 Task: Select job type Internship.
Action: Mouse moved to (569, 131)
Screenshot: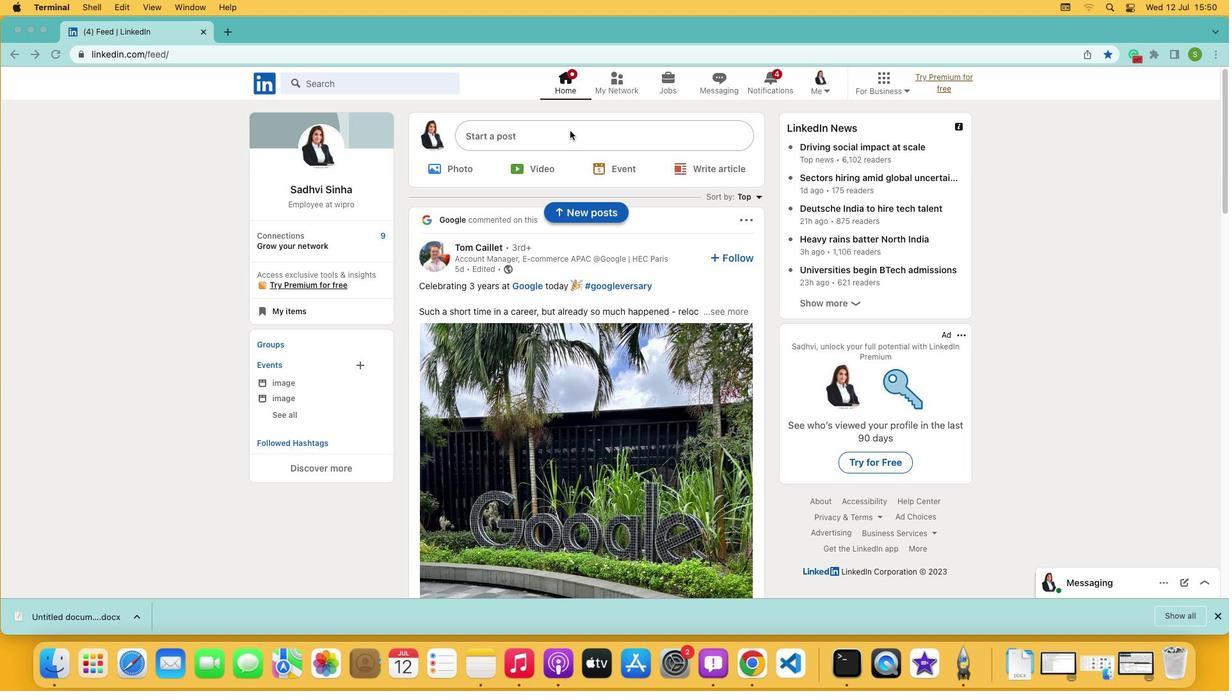 
Action: Mouse pressed left at (569, 131)
Screenshot: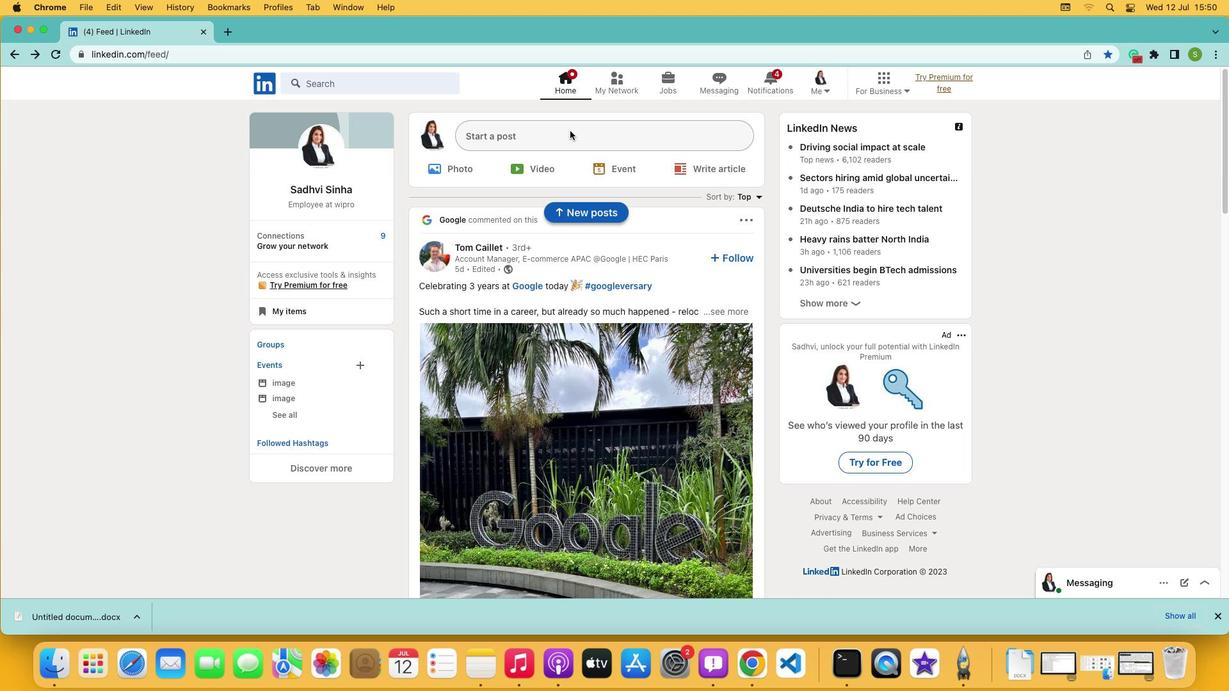 
Action: Mouse pressed left at (569, 131)
Screenshot: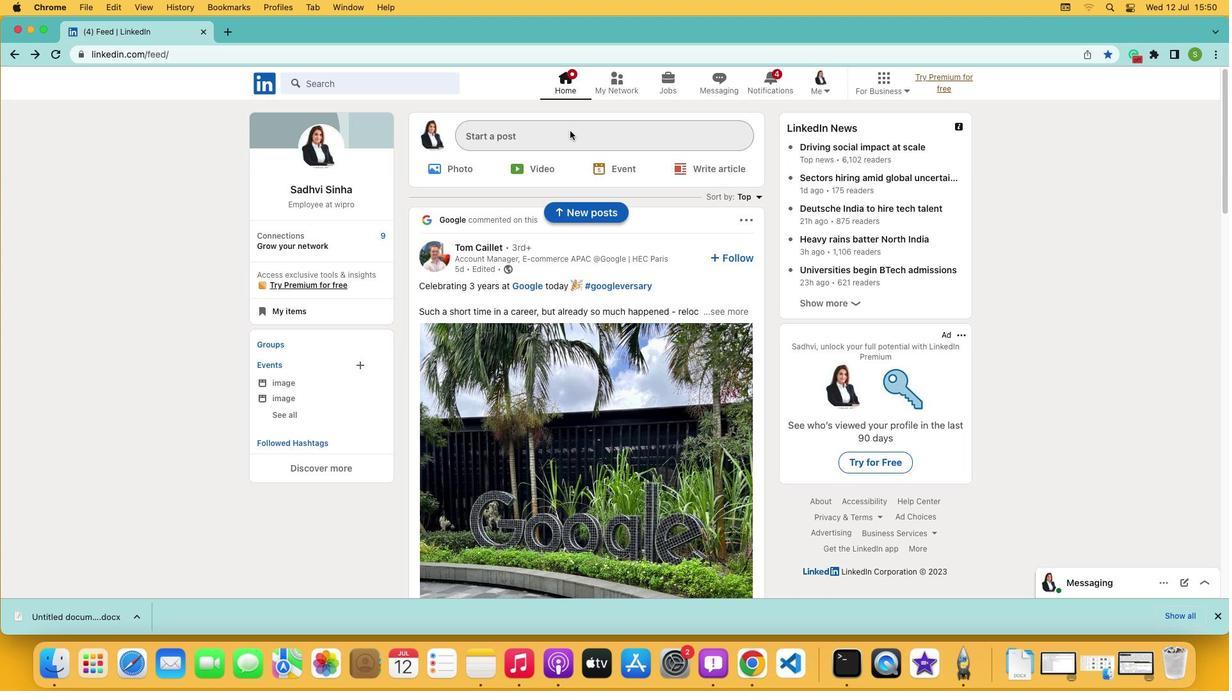
Action: Mouse moved to (539, 383)
Screenshot: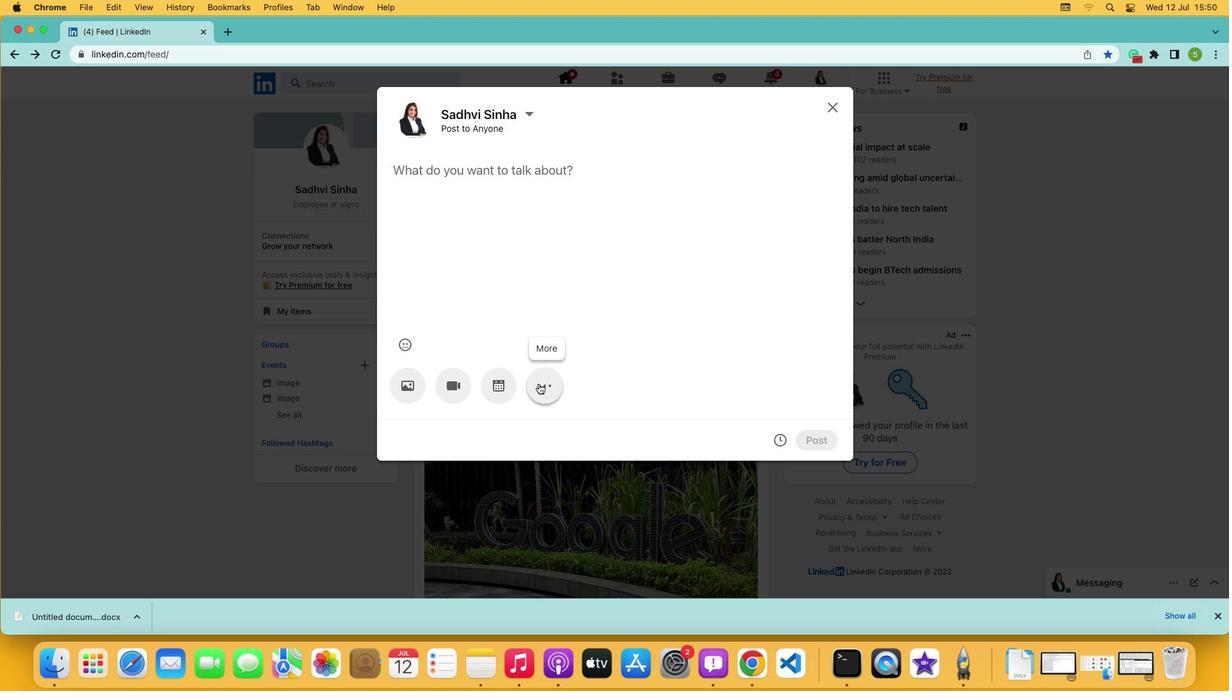 
Action: Mouse pressed left at (539, 383)
Screenshot: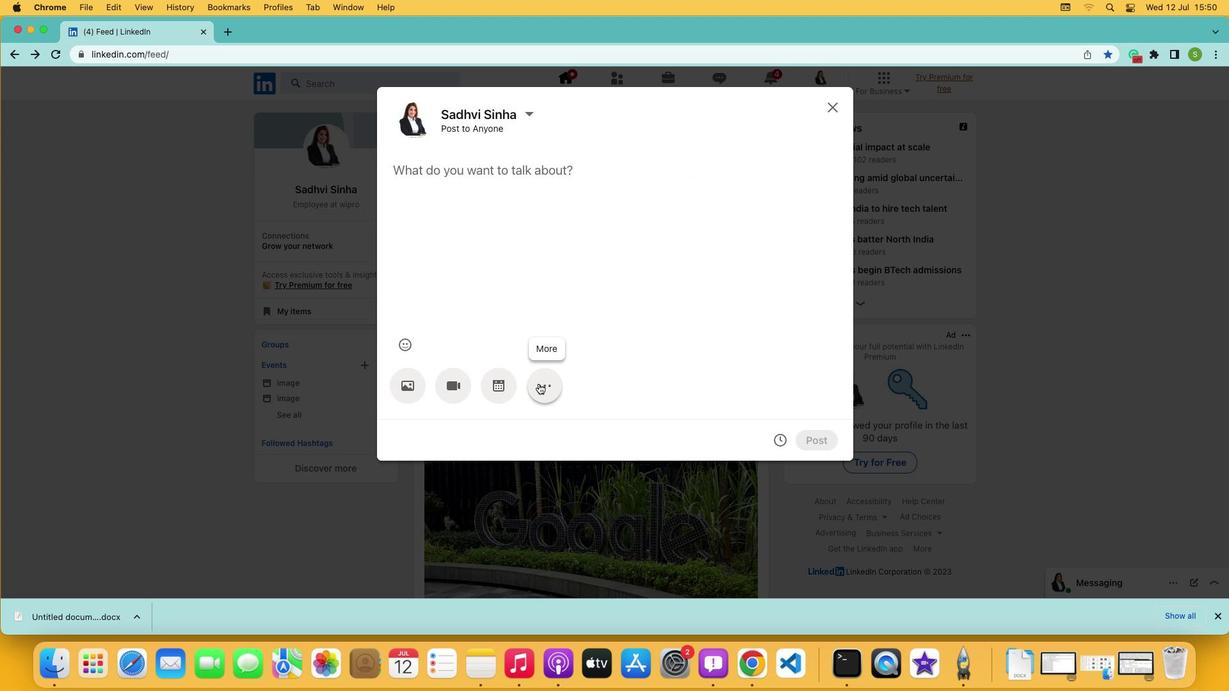 
Action: Mouse moved to (585, 386)
Screenshot: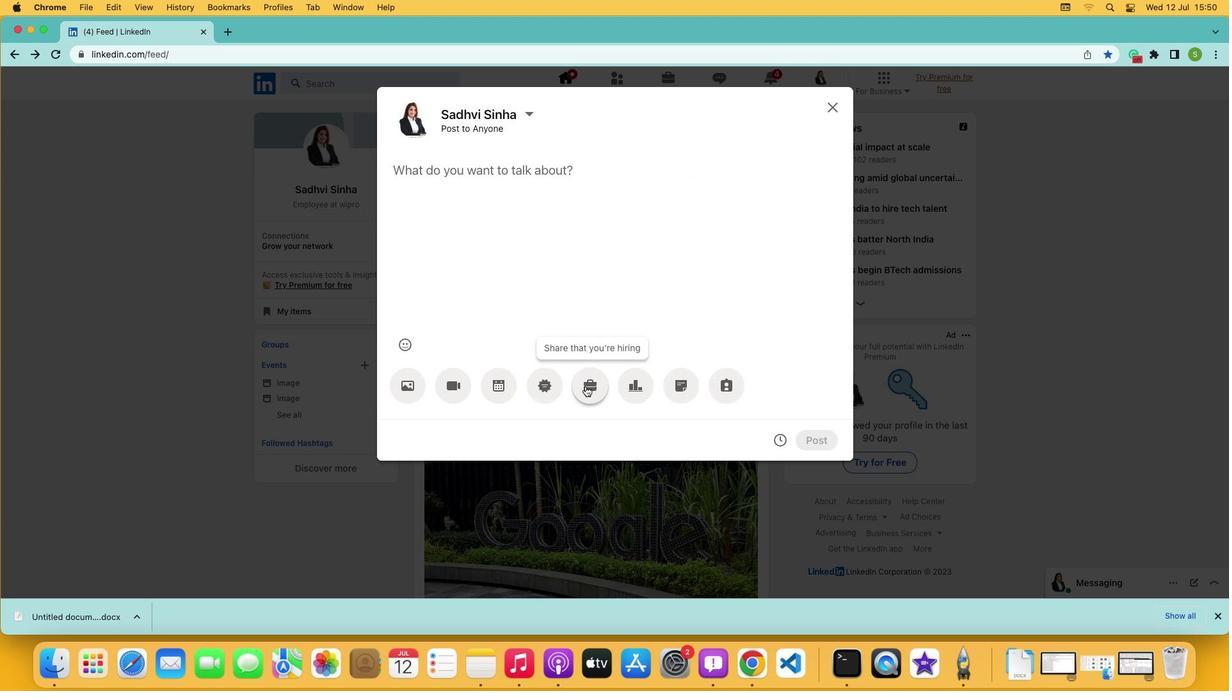 
Action: Mouse pressed left at (585, 386)
Screenshot: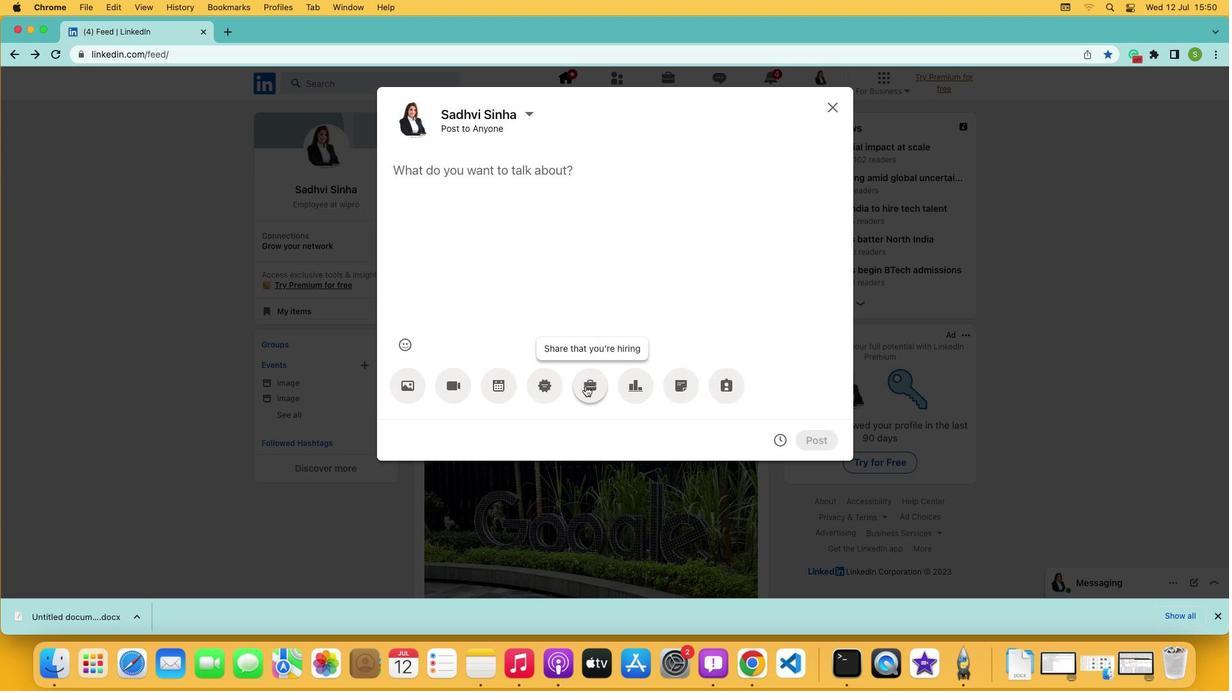 
Action: Mouse moved to (581, 340)
Screenshot: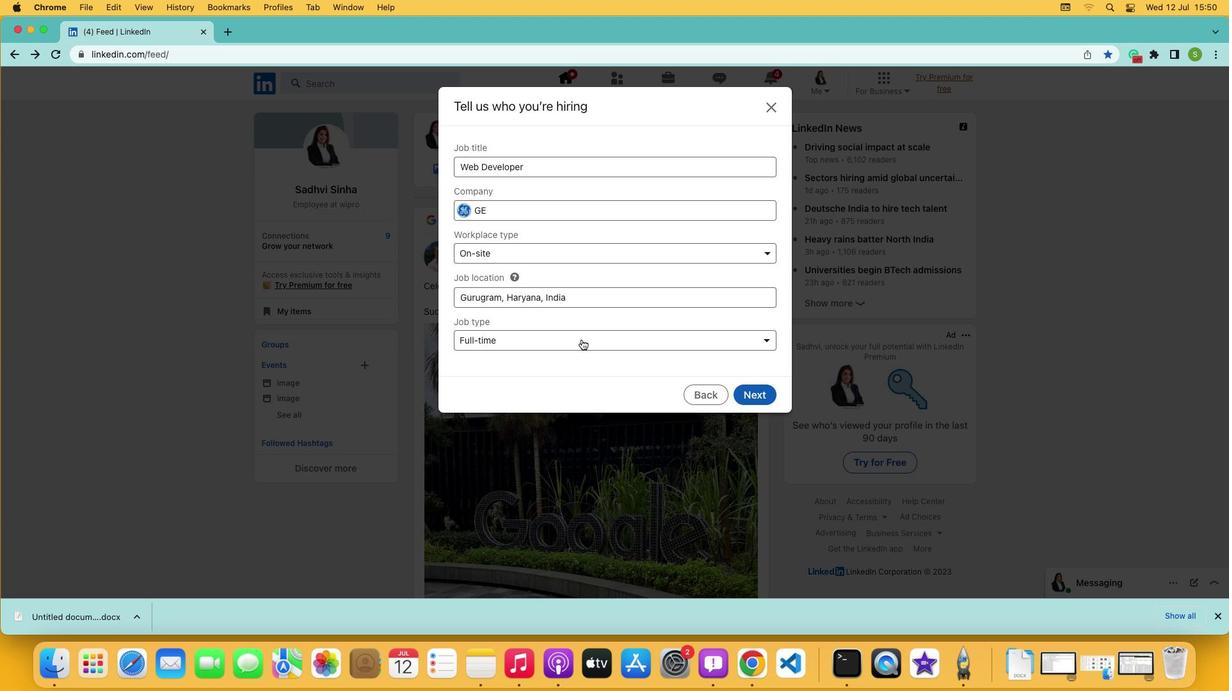 
Action: Mouse pressed left at (581, 340)
Screenshot: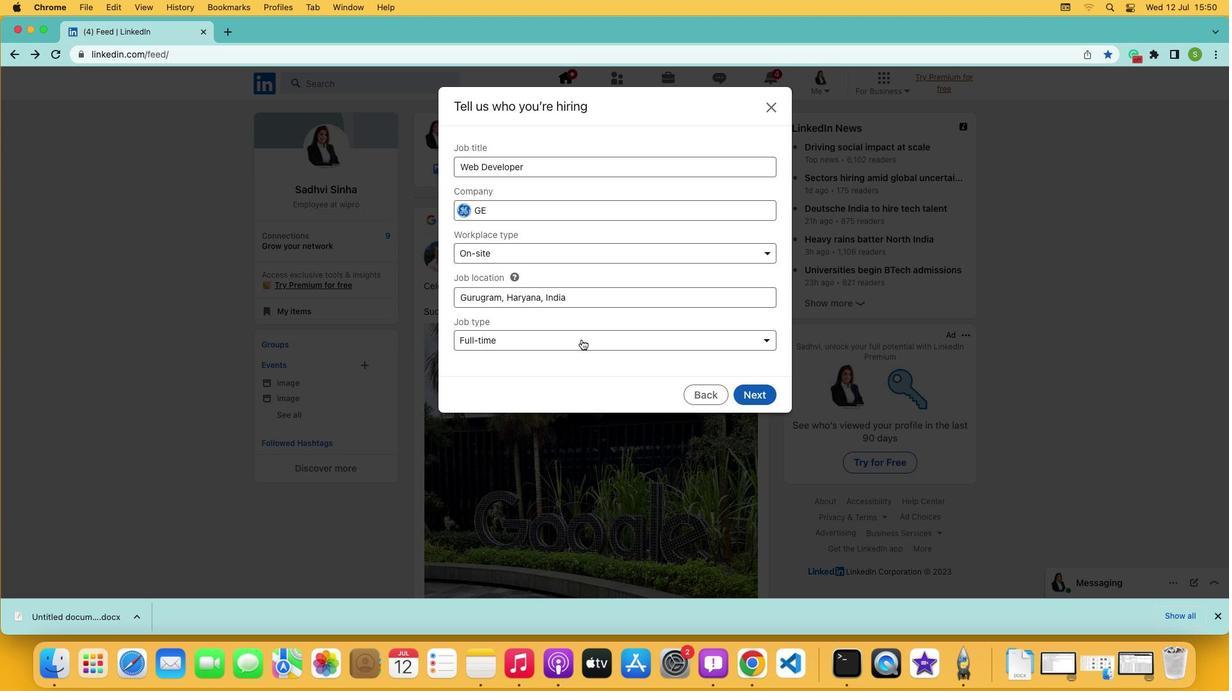 
Action: Mouse moved to (524, 456)
Screenshot: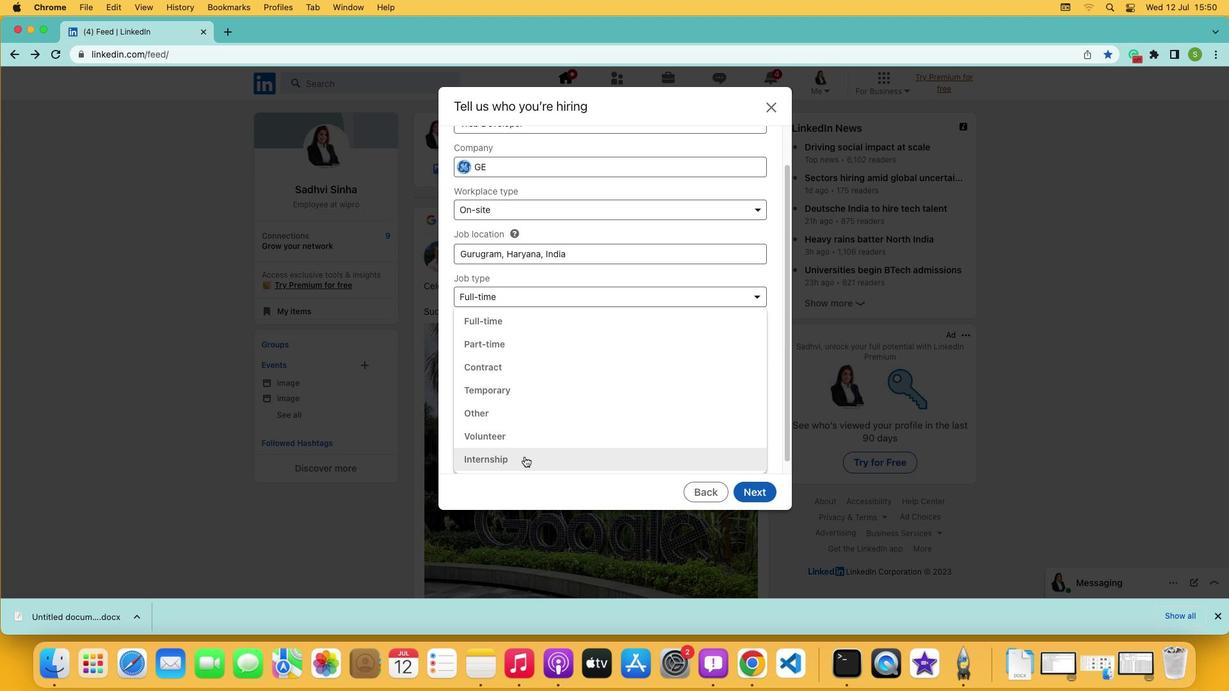 
Action: Mouse pressed left at (524, 456)
Screenshot: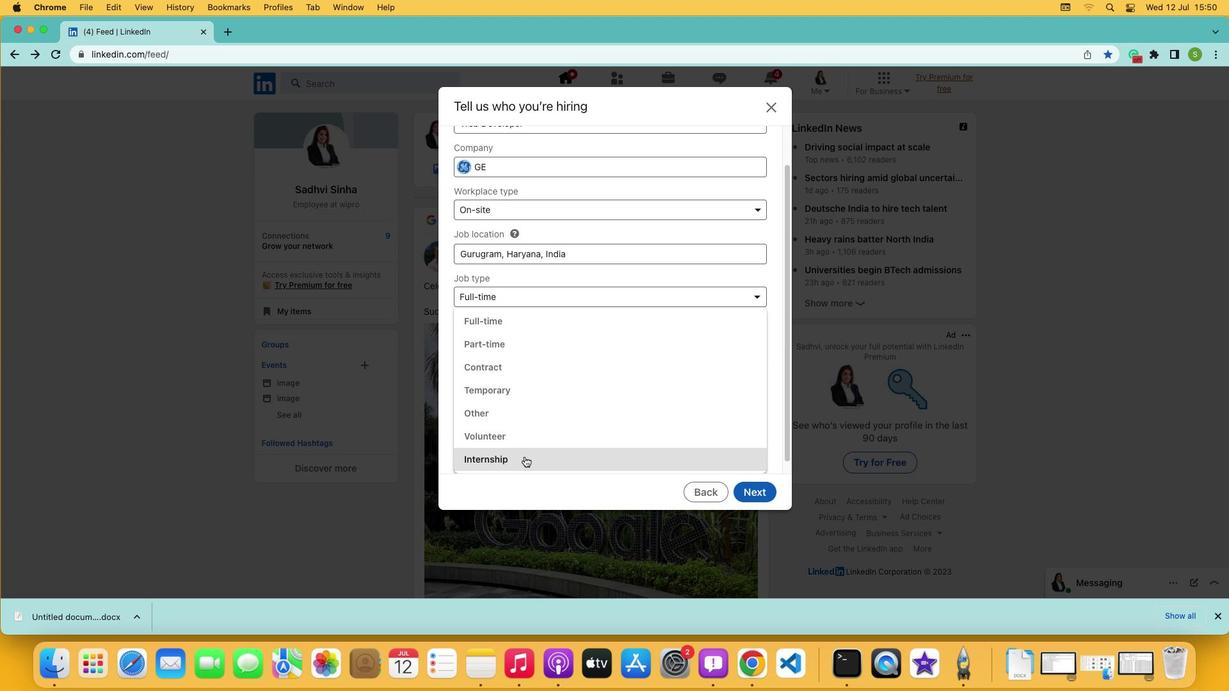 
